 Task: Paste the sentence "How are you?".
Action: Mouse moved to (120, 66)
Screenshot: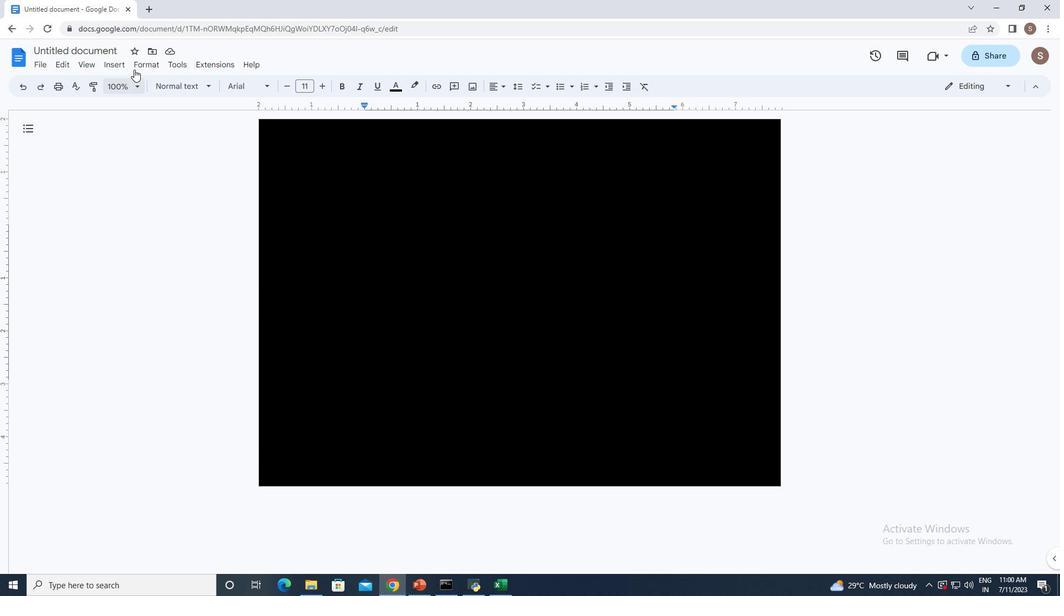 
Action: Mouse pressed left at (120, 66)
Screenshot: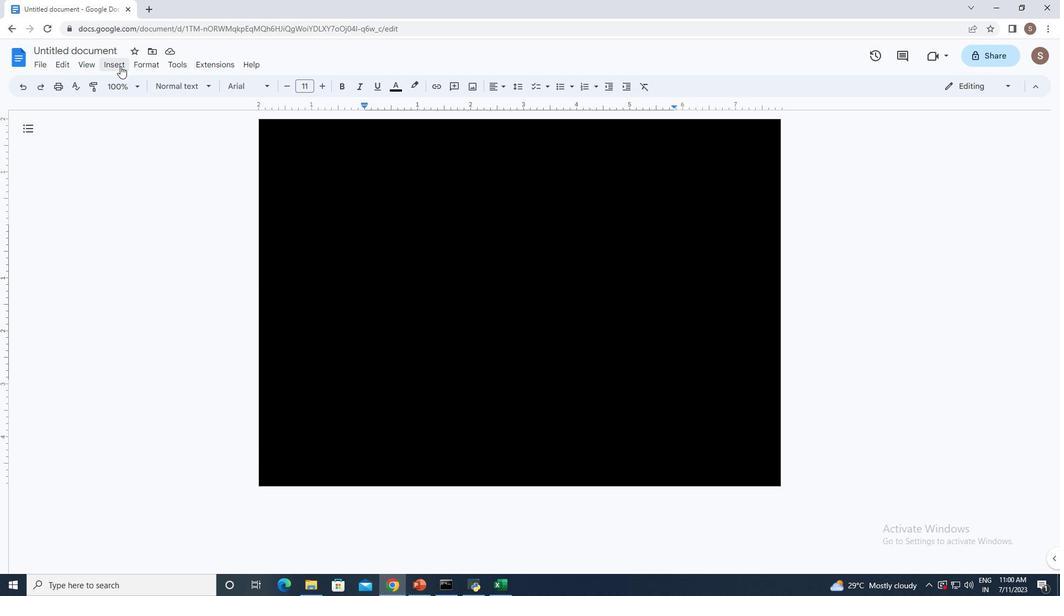 
Action: Mouse moved to (145, 120)
Screenshot: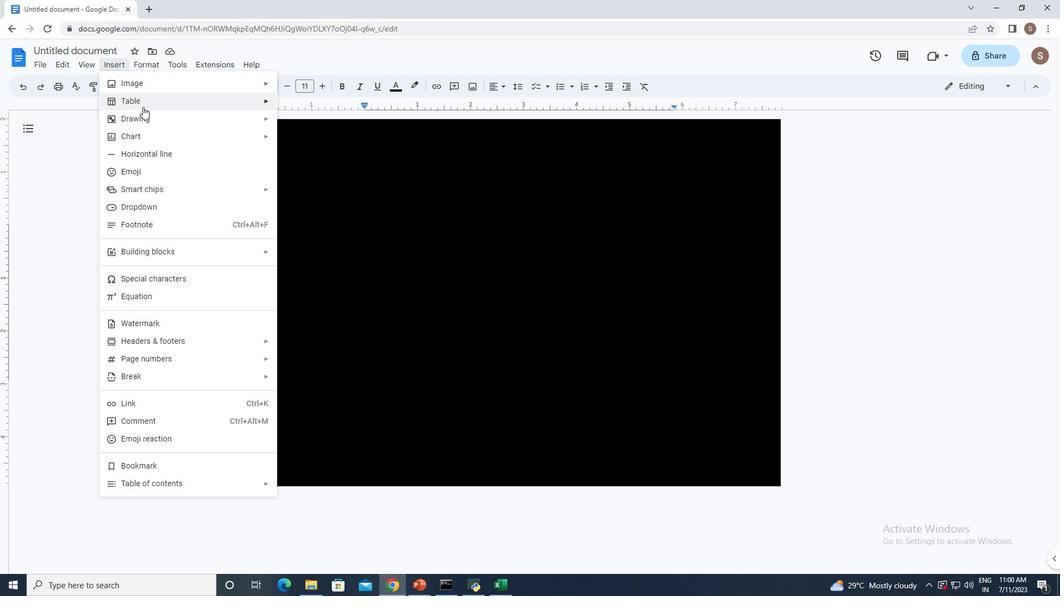 
Action: Mouse pressed left at (145, 120)
Screenshot: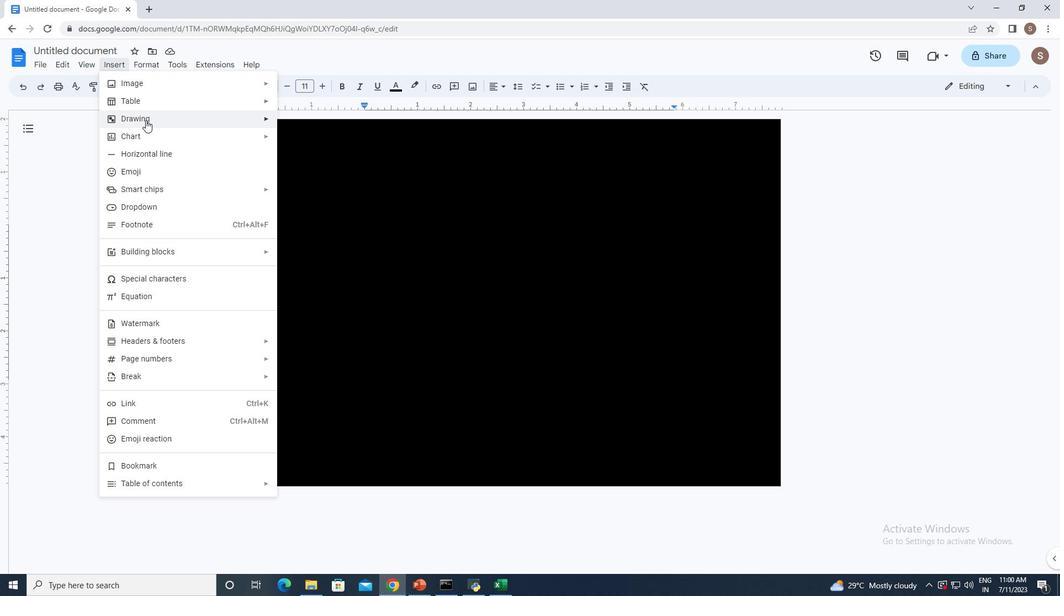 
Action: Mouse moved to (314, 121)
Screenshot: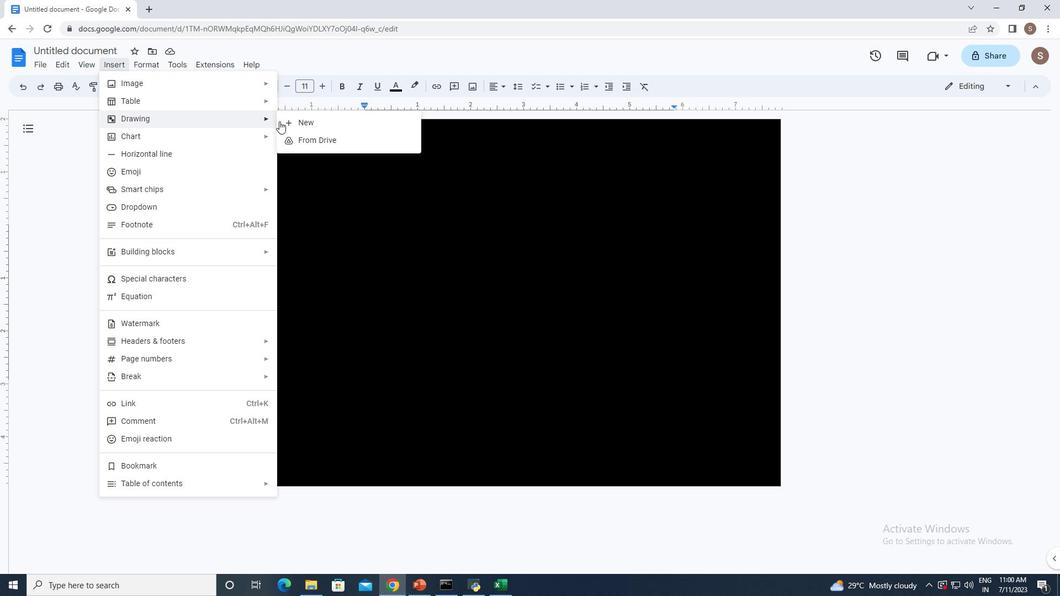
Action: Mouse pressed left at (314, 121)
Screenshot: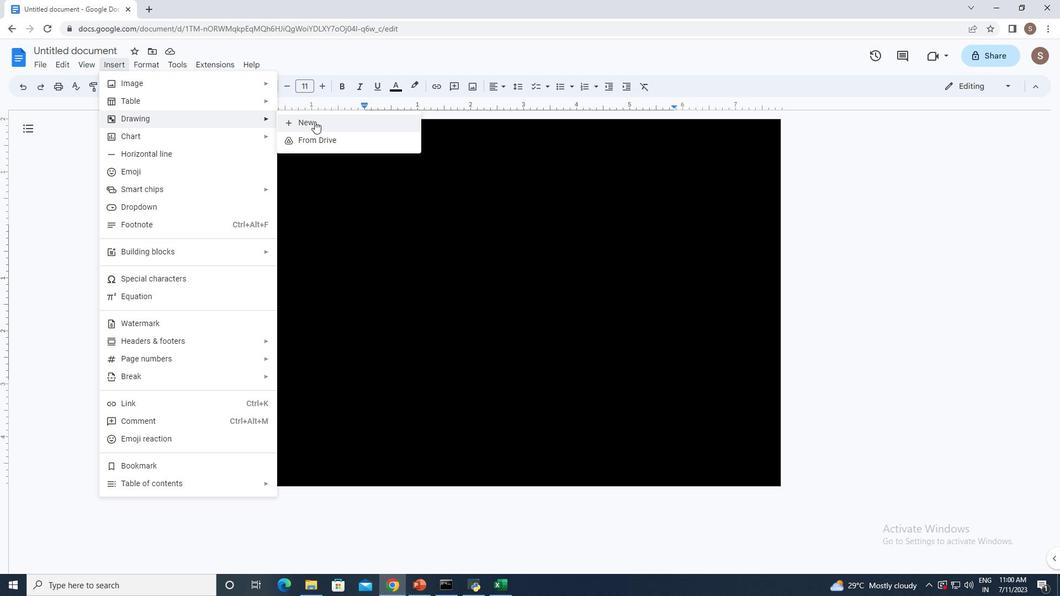 
Action: Mouse moved to (277, 116)
Screenshot: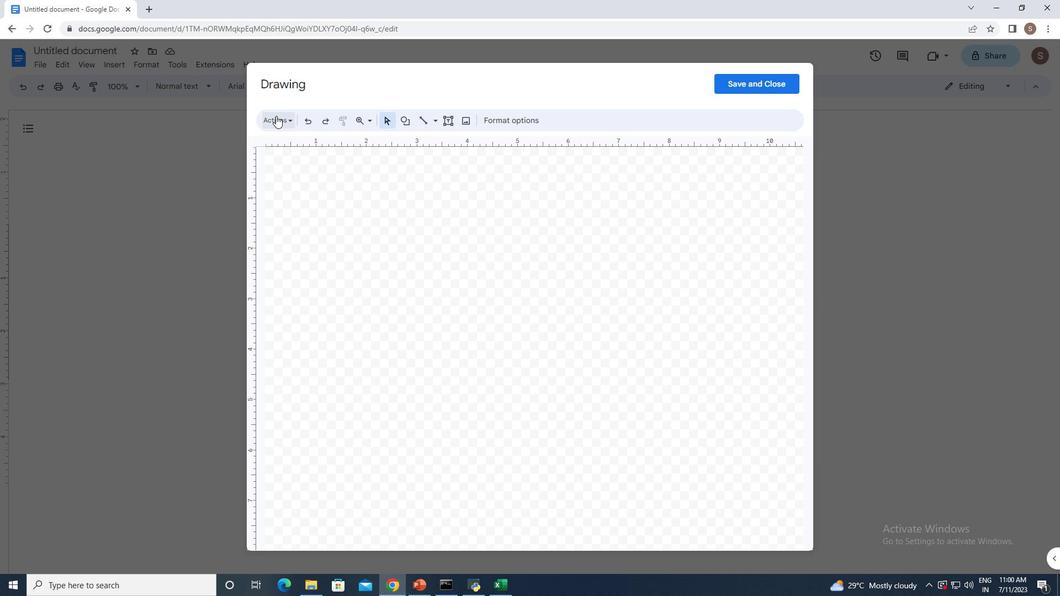 
Action: Mouse pressed left at (277, 116)
Screenshot: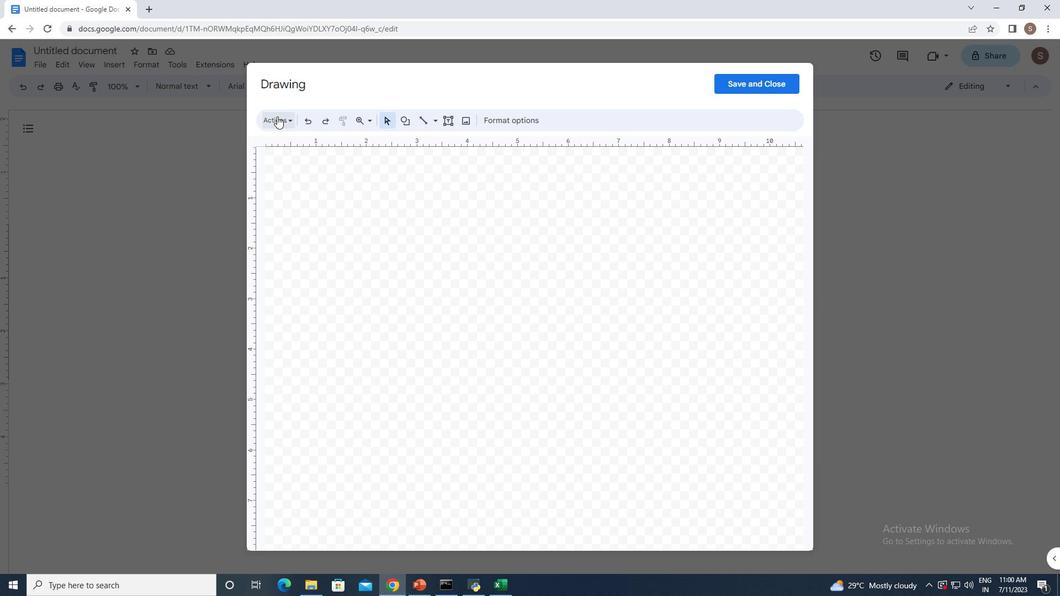 
Action: Mouse moved to (296, 194)
Screenshot: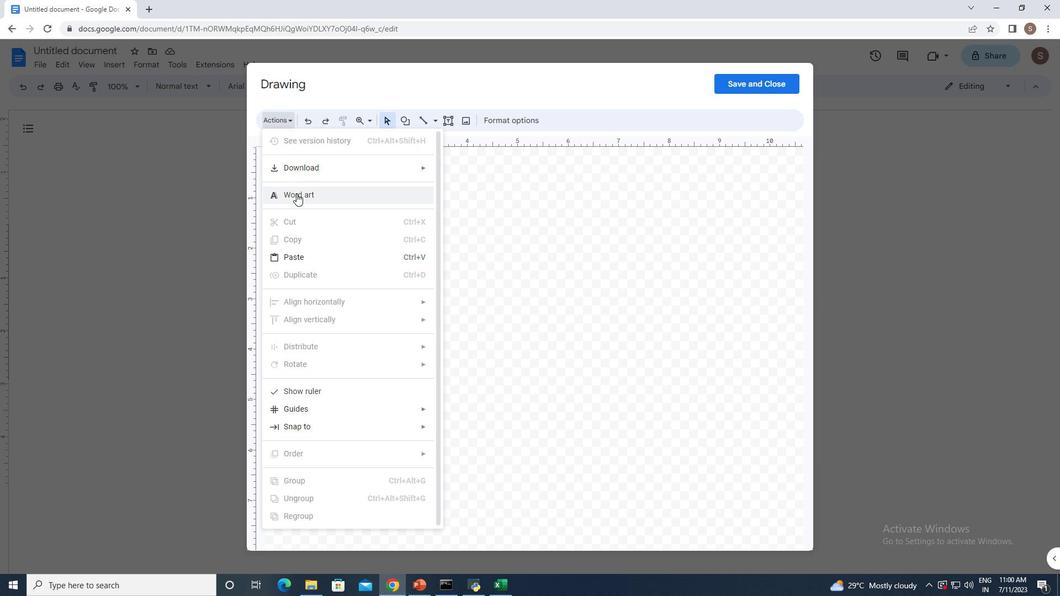 
Action: Mouse pressed left at (296, 194)
Screenshot: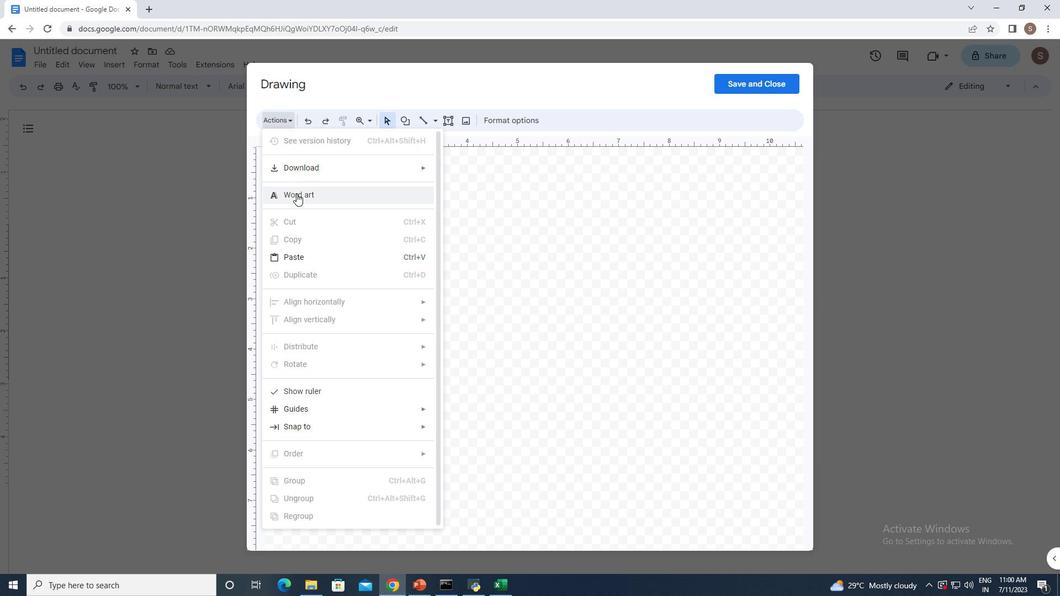 
Action: Mouse moved to (487, 226)
Screenshot: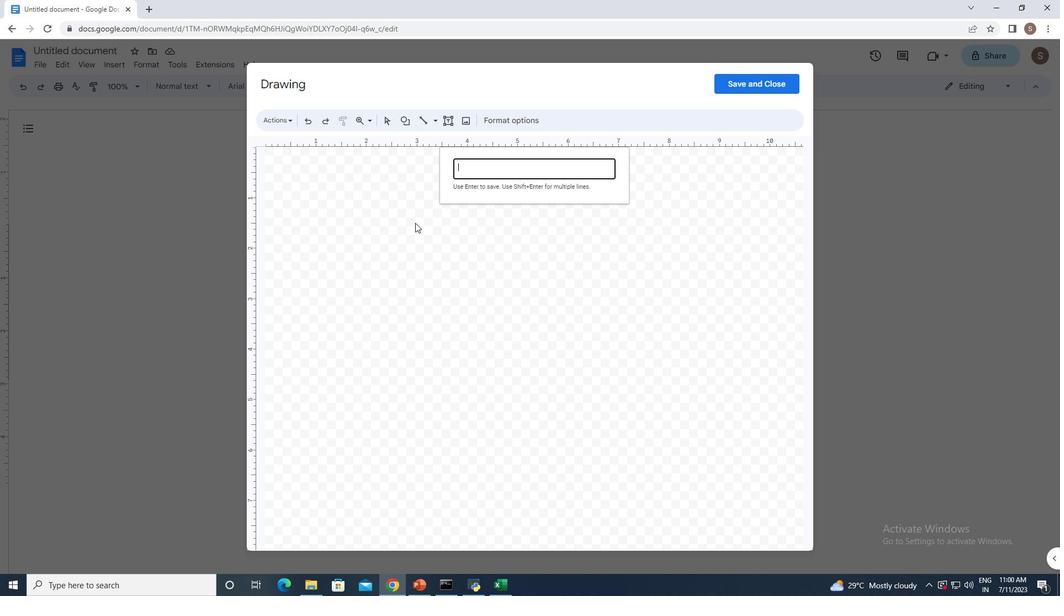 
Action: Key pressed <Key.shift>How<Key.space>are<Key.space>you<Key.shift_r>?
Screenshot: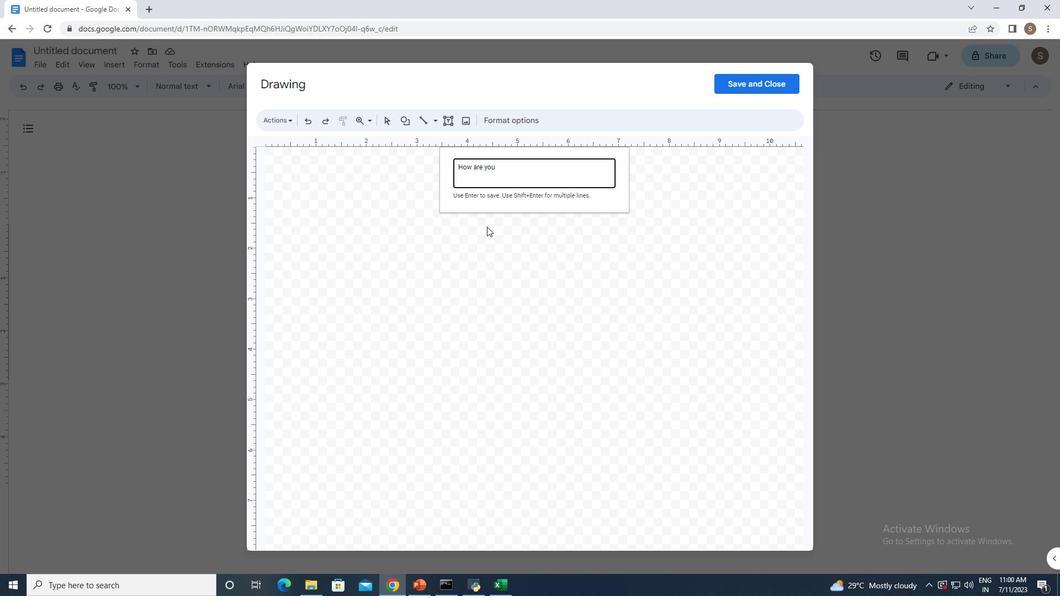 
Action: Mouse moved to (510, 292)
Screenshot: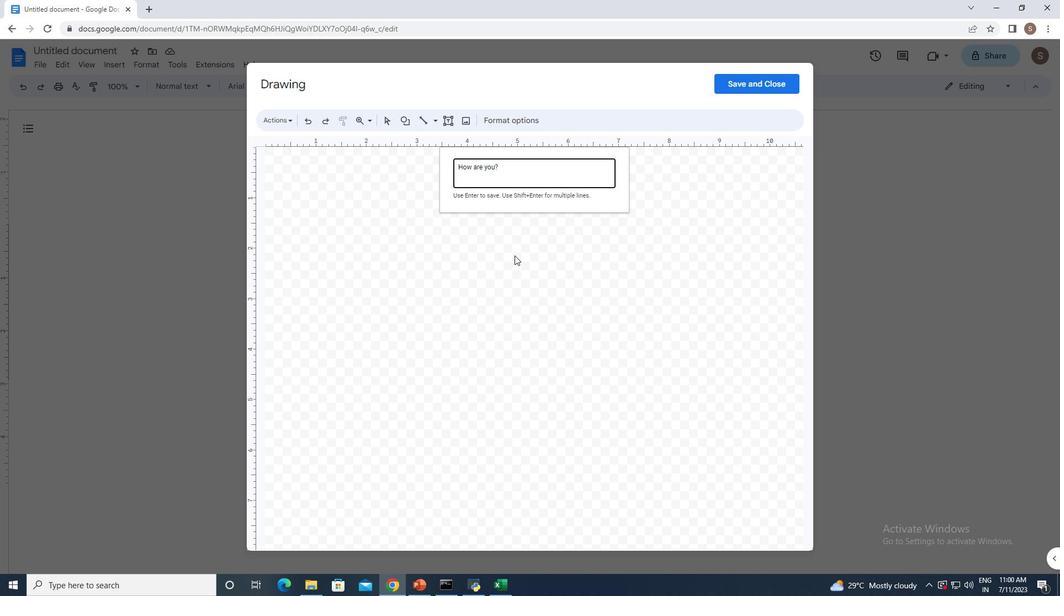 
Action: Mouse pressed left at (510, 292)
Screenshot: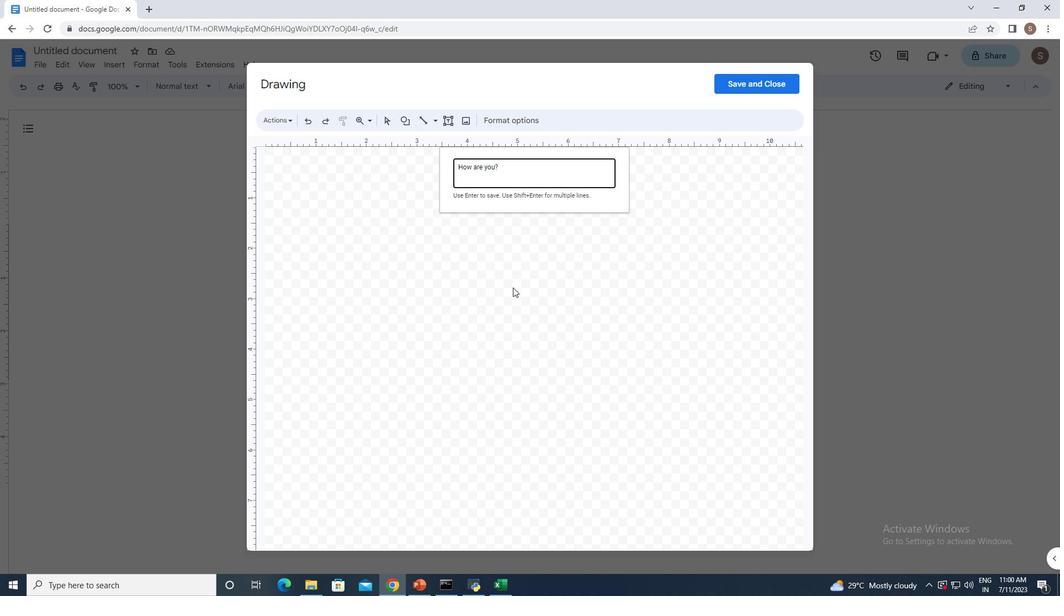 
Action: Mouse moved to (745, 357)
Screenshot: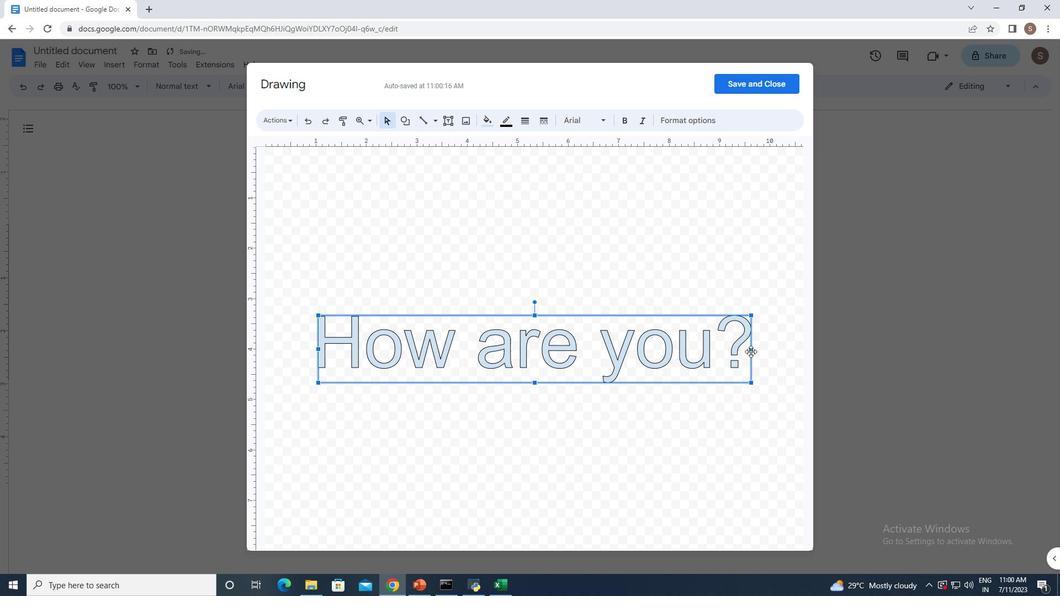 
Action: Mouse pressed left at (745, 357)
Screenshot: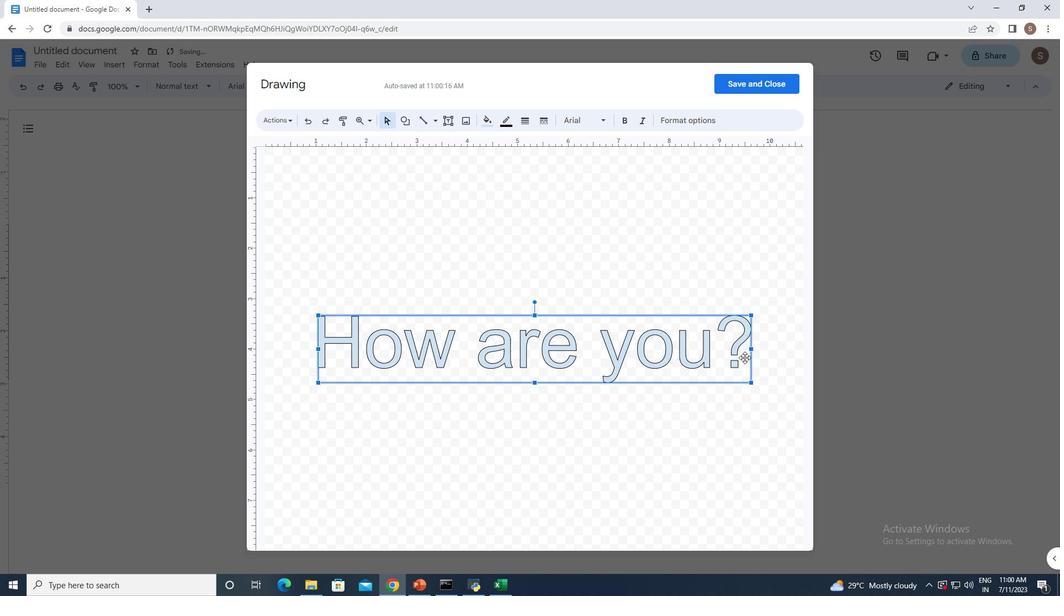 
Action: Mouse moved to (287, 120)
Screenshot: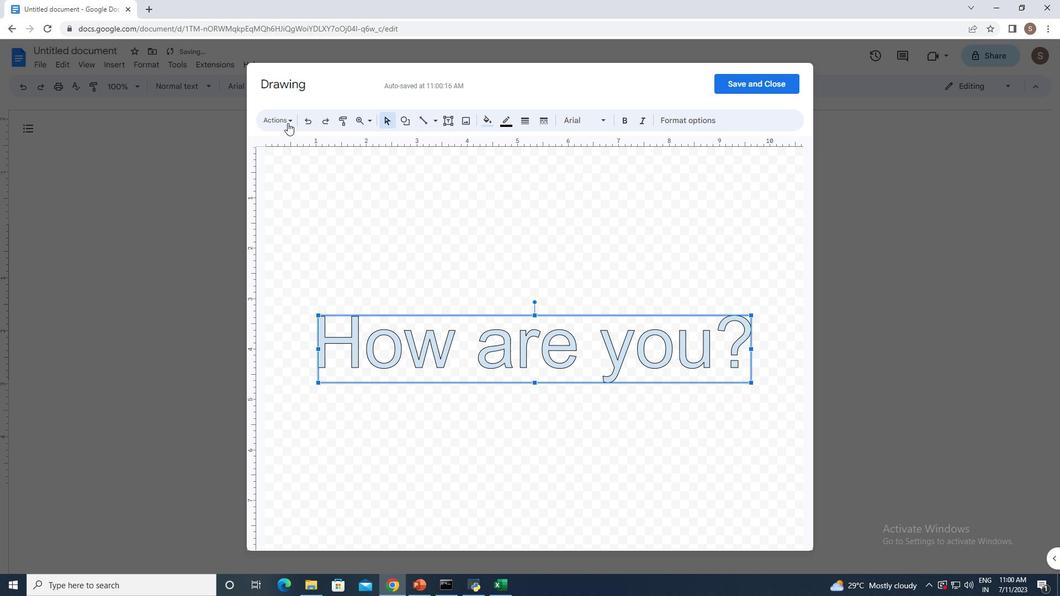 
Action: Mouse pressed left at (287, 120)
Screenshot: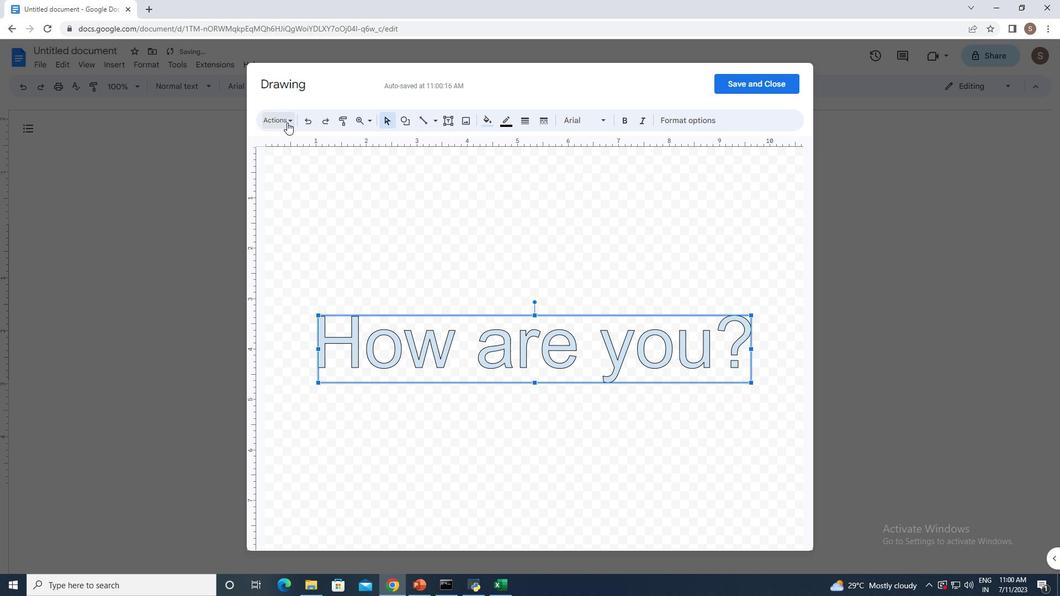 
Action: Mouse moved to (300, 240)
Screenshot: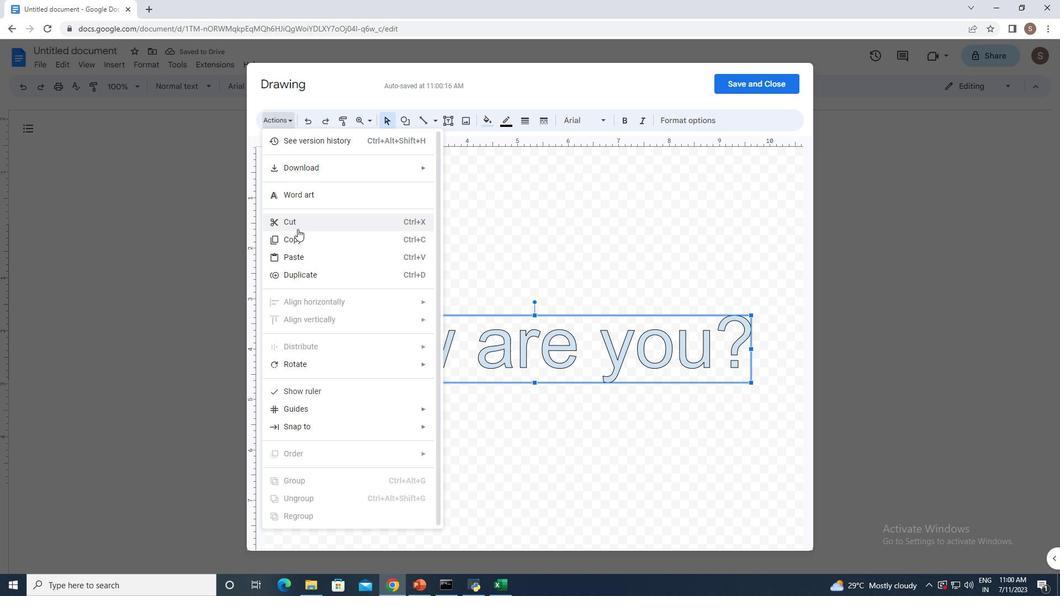 
Action: Mouse pressed left at (300, 240)
Screenshot: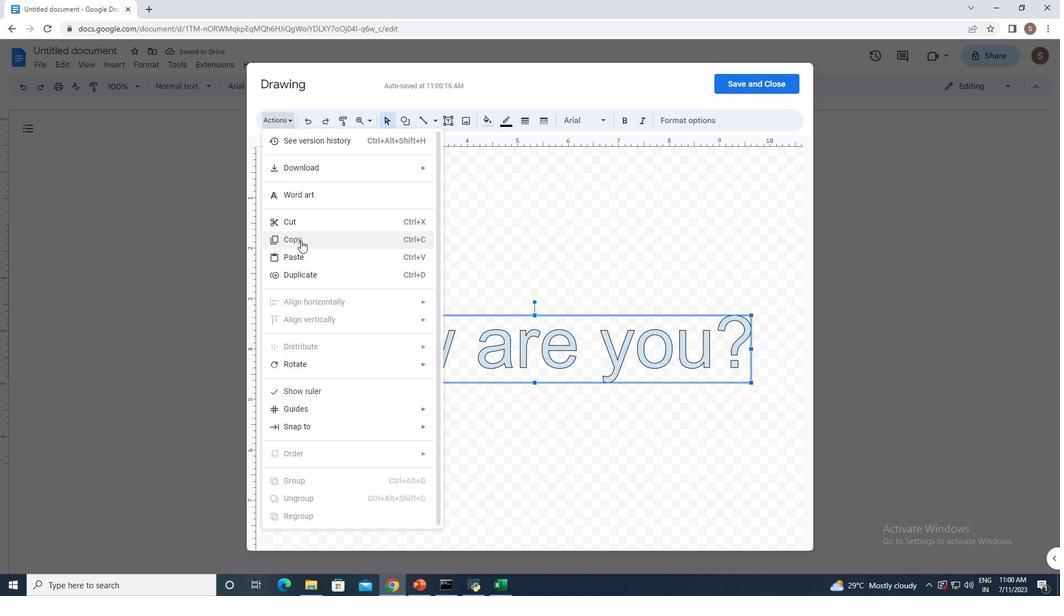
Action: Mouse moved to (287, 119)
Screenshot: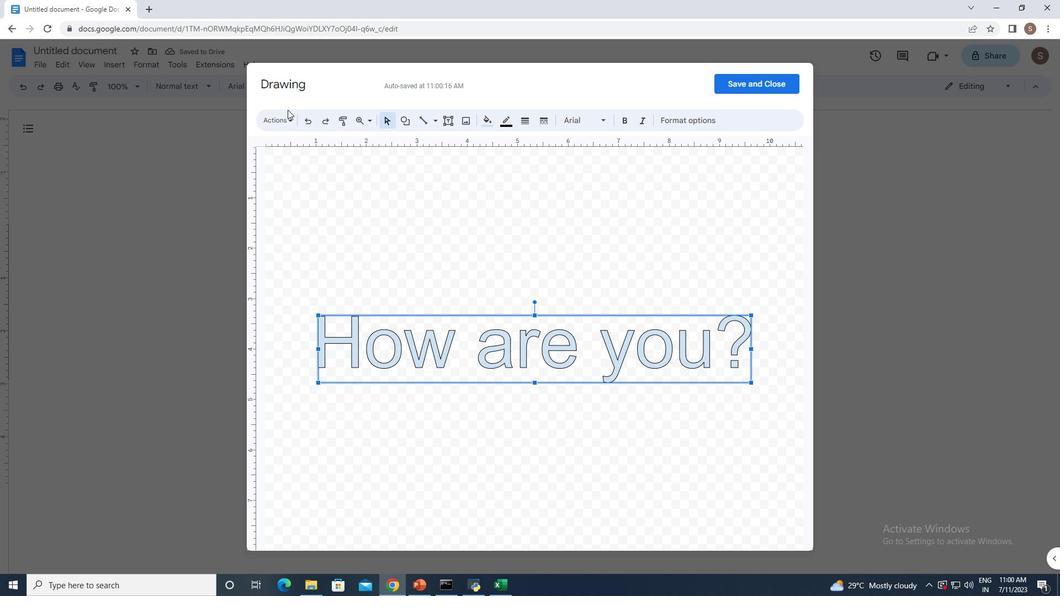 
Action: Mouse pressed left at (287, 119)
Screenshot: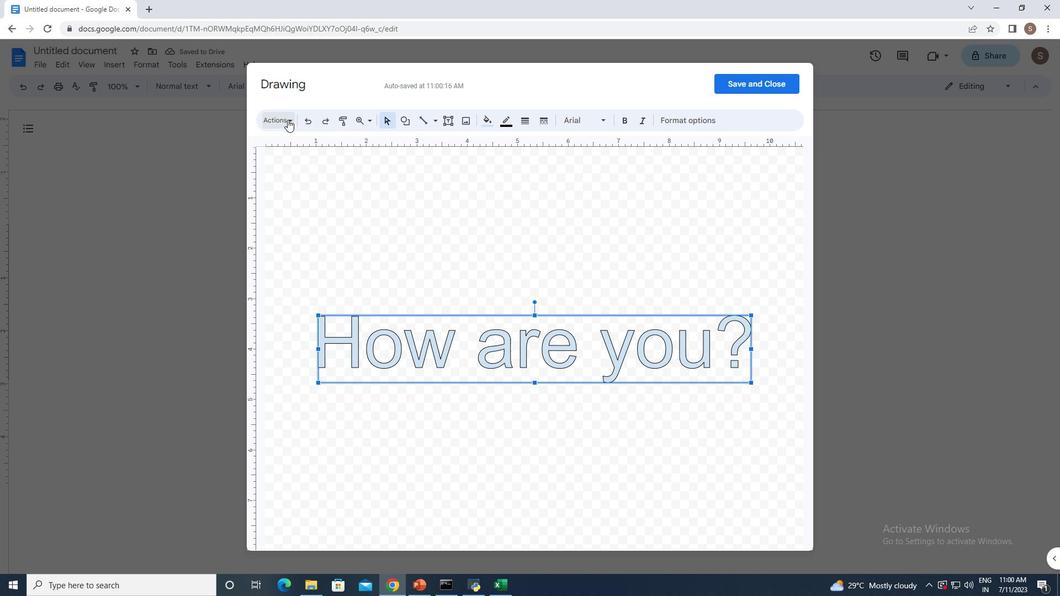 
Action: Mouse moved to (314, 260)
Screenshot: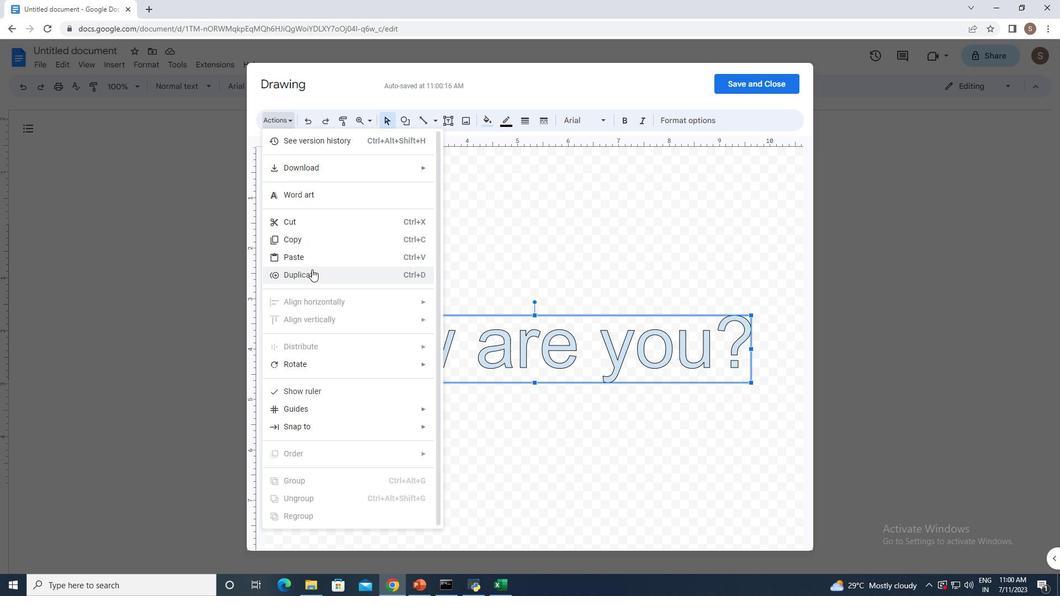 
Action: Mouse pressed left at (314, 260)
Screenshot: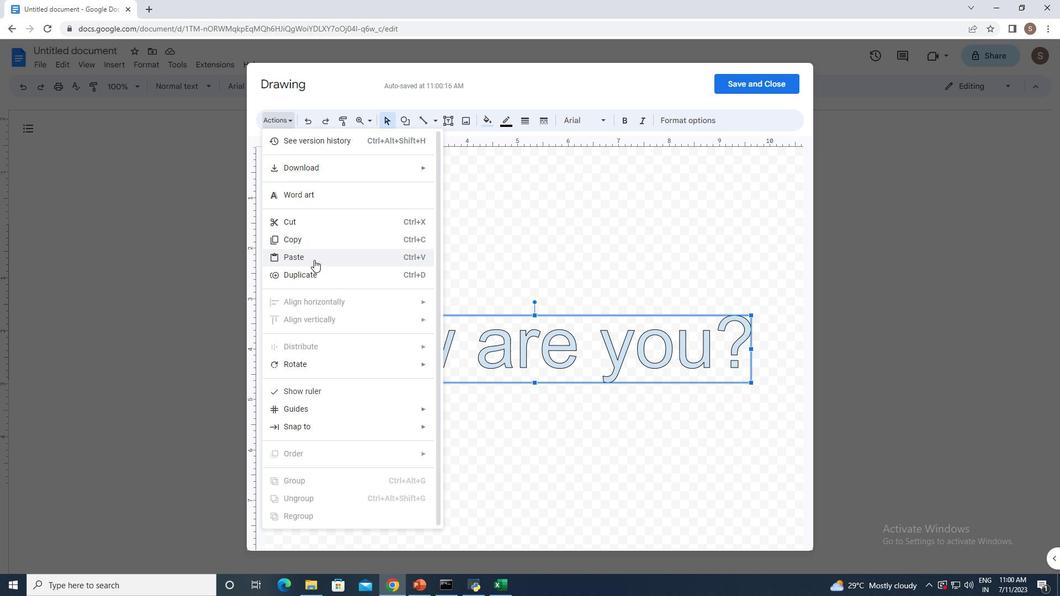 
Action: Mouse moved to (394, 430)
Screenshot: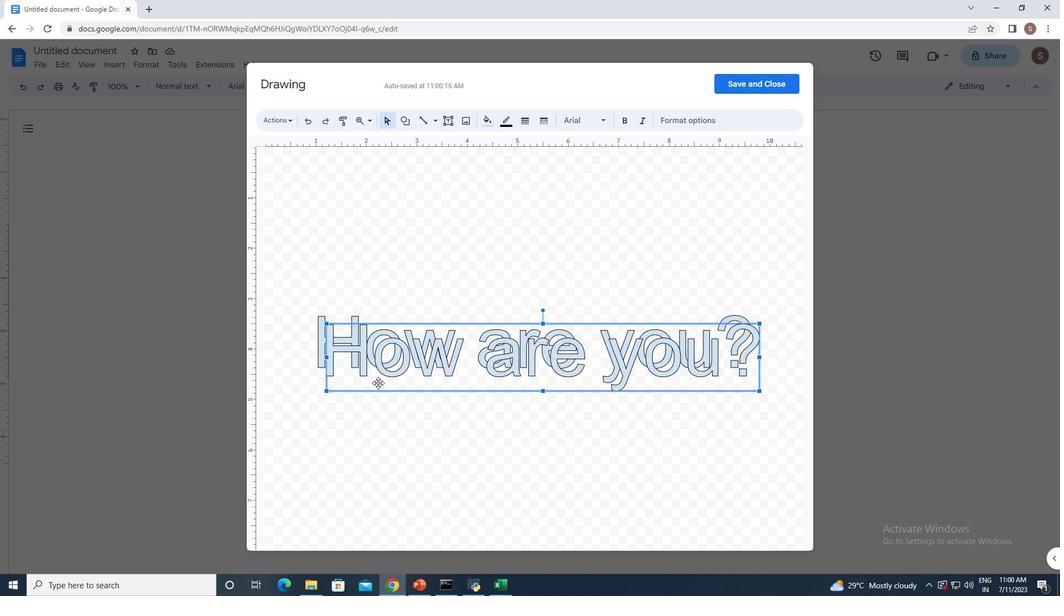 
Action: Mouse pressed left at (394, 430)
Screenshot: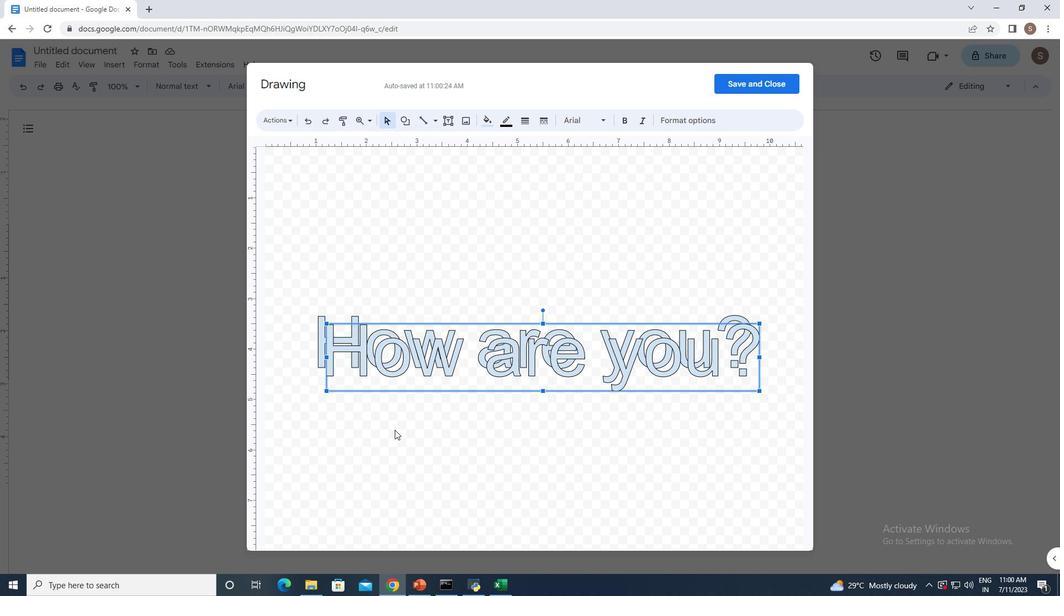 
